 Task: In the  document Eiffeltower.doc, select heading and apply ' Italics'  Using "replace feature", replace:  'visitors to tourists'
Action: Mouse moved to (127, 166)
Screenshot: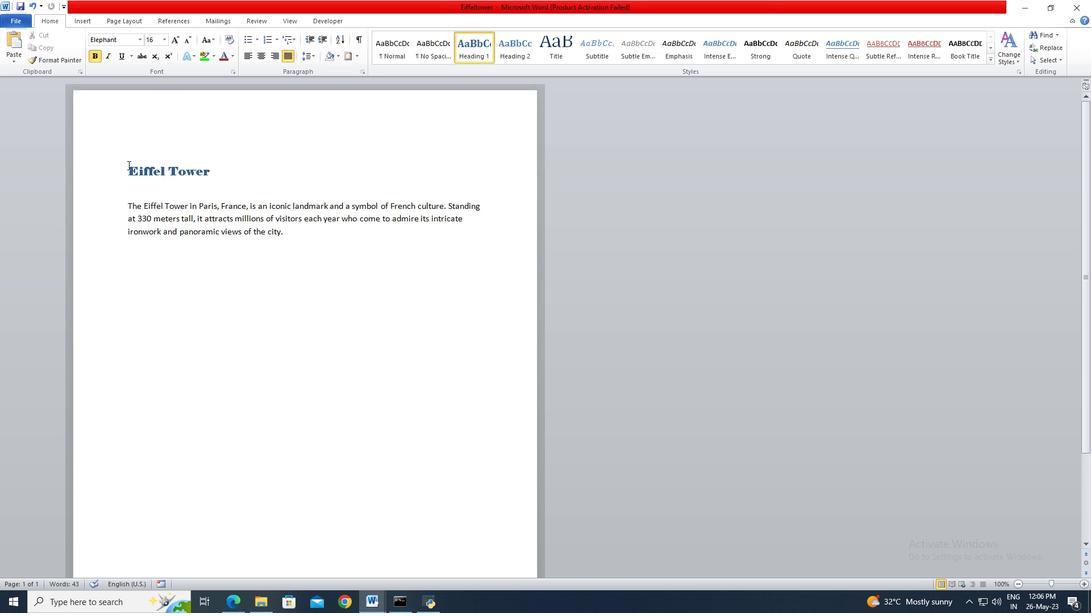
Action: Mouse pressed left at (127, 166)
Screenshot: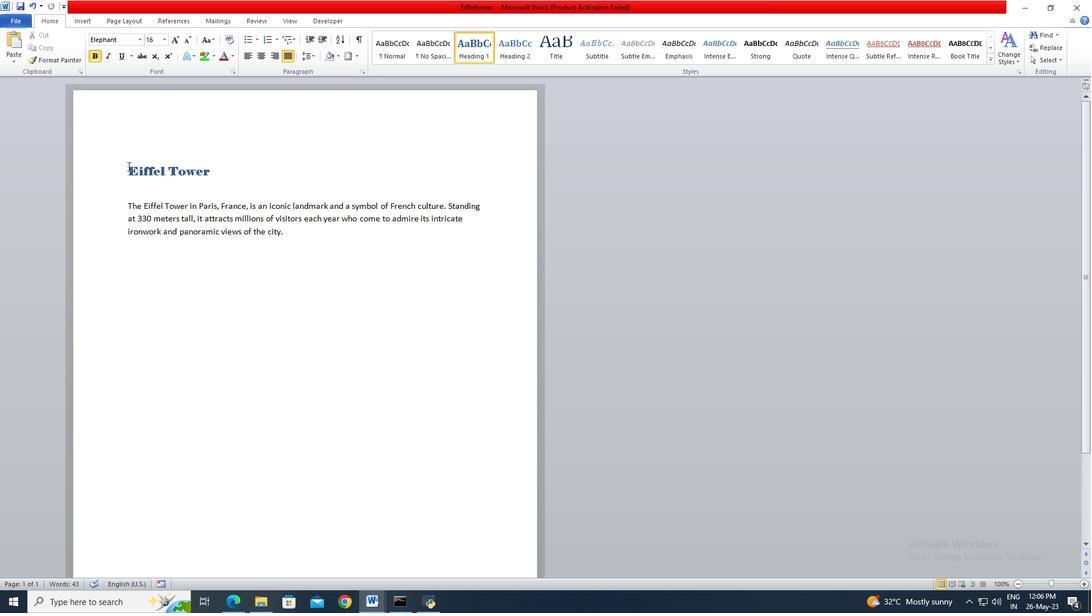 
Action: Mouse moved to (246, 169)
Screenshot: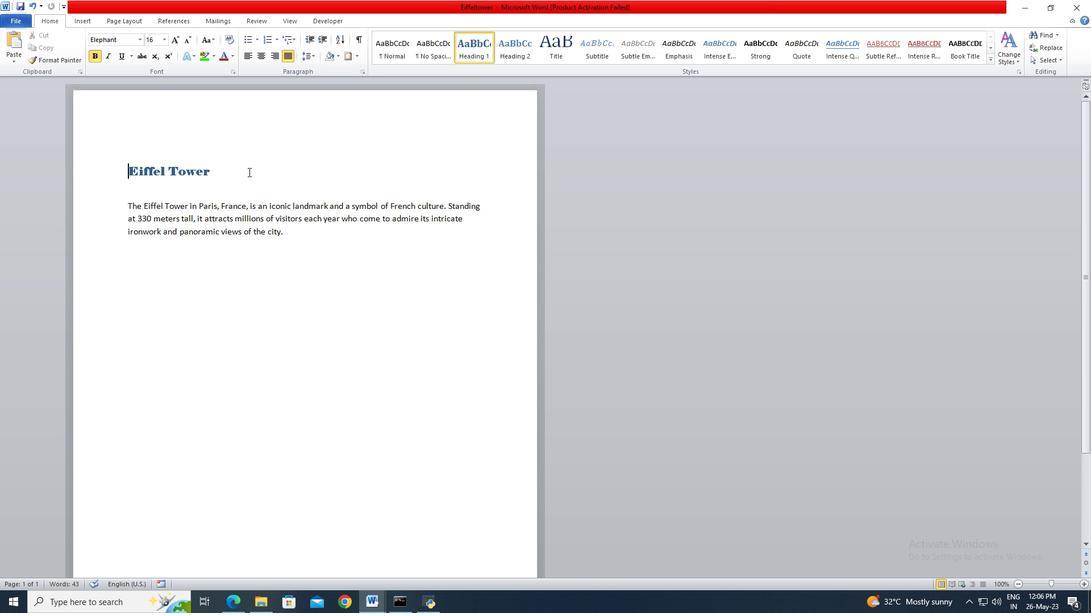 
Action: Key pressed <Key.shift><Key.shift><Key.shift><Key.shift>
Screenshot: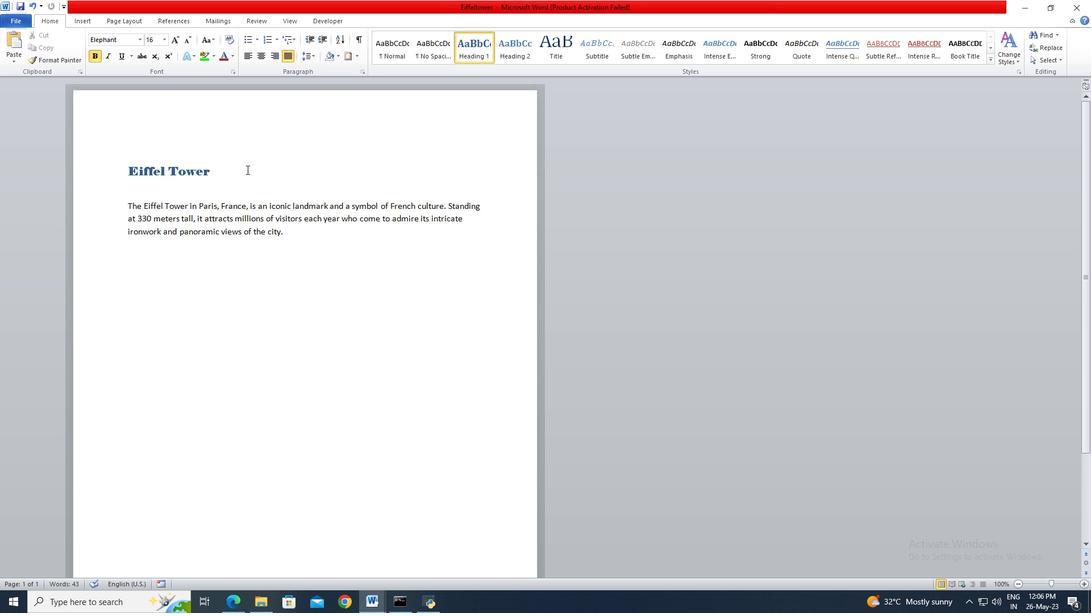 
Action: Mouse pressed left at (246, 169)
Screenshot: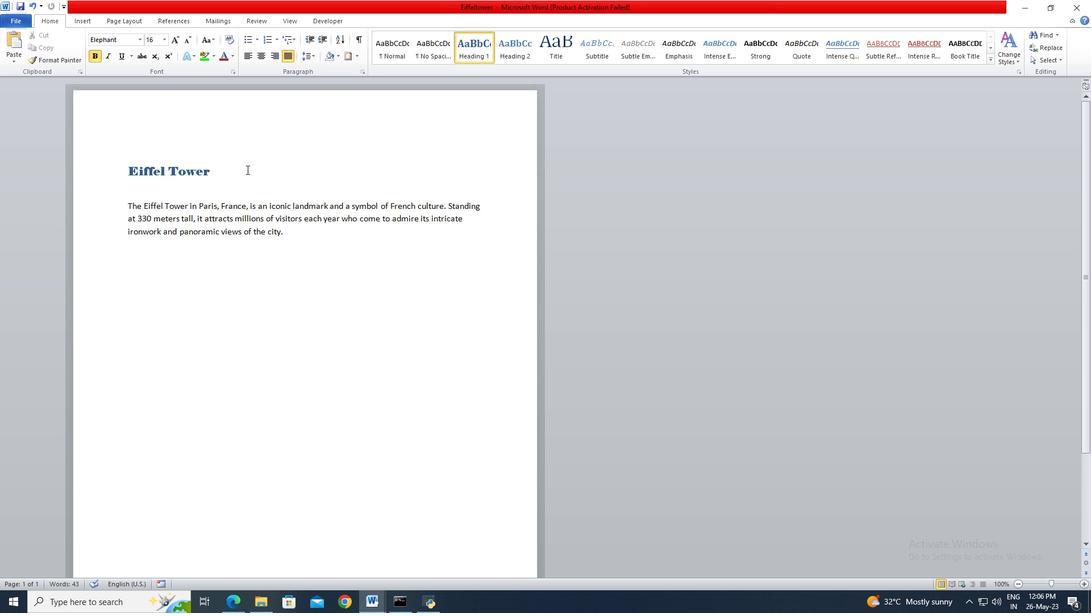 
Action: Key pressed <Key.shift><Key.shift><Key.shift><Key.shift><Key.shift><Key.shift><Key.shift>
Screenshot: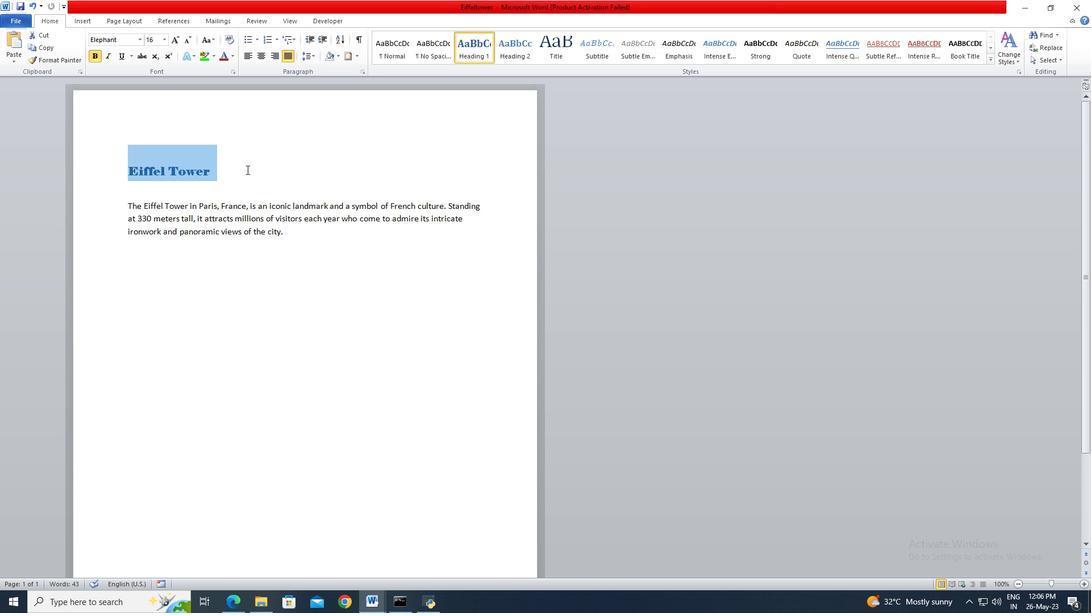 
Action: Mouse moved to (108, 60)
Screenshot: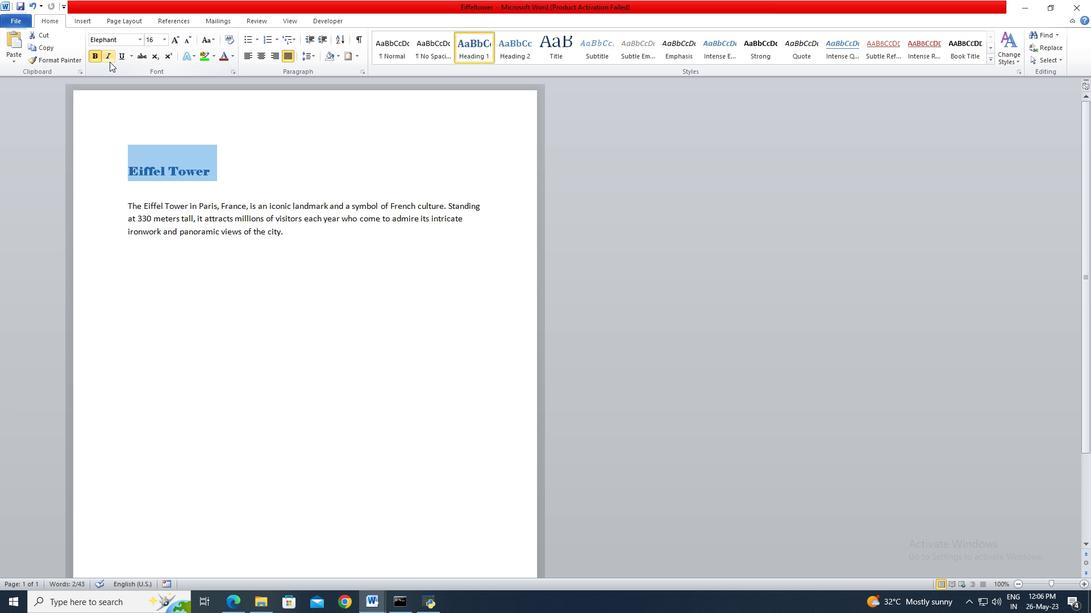 
Action: Mouse pressed left at (108, 60)
Screenshot: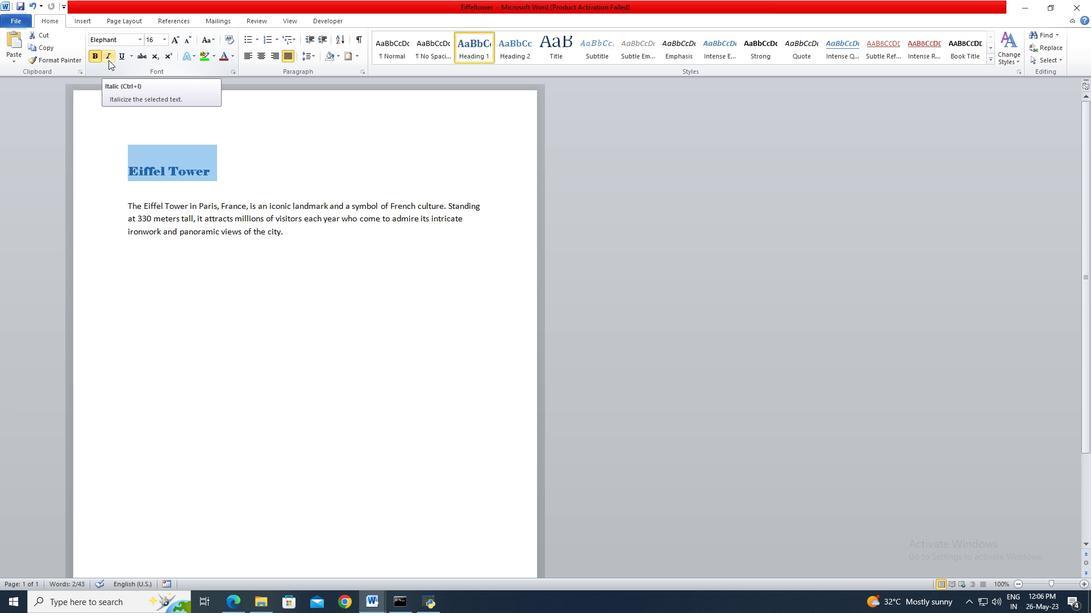 
Action: Mouse moved to (239, 169)
Screenshot: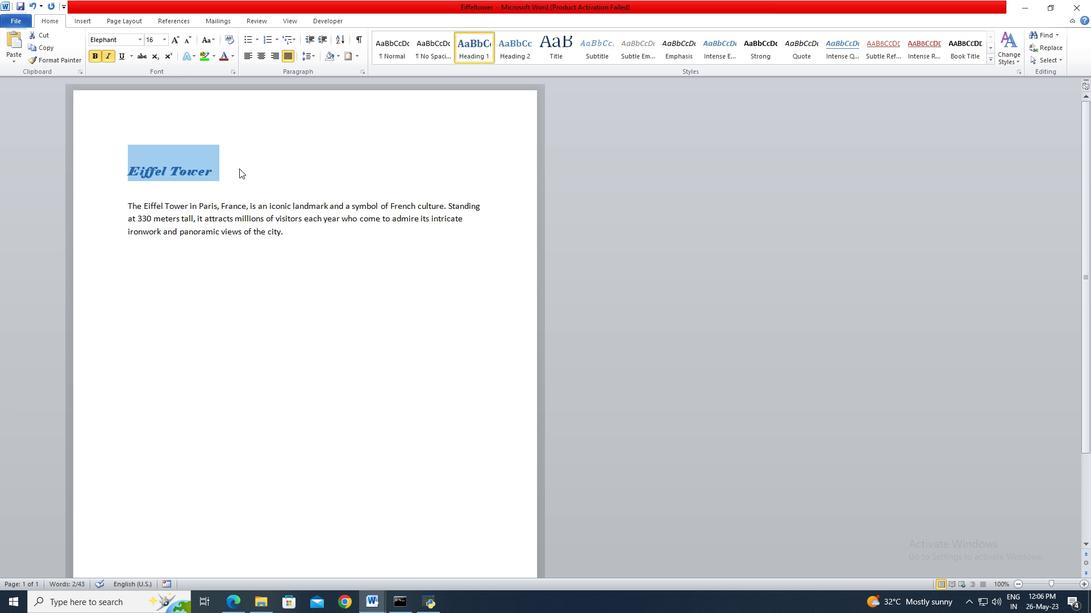 
Action: Mouse pressed left at (239, 169)
Screenshot: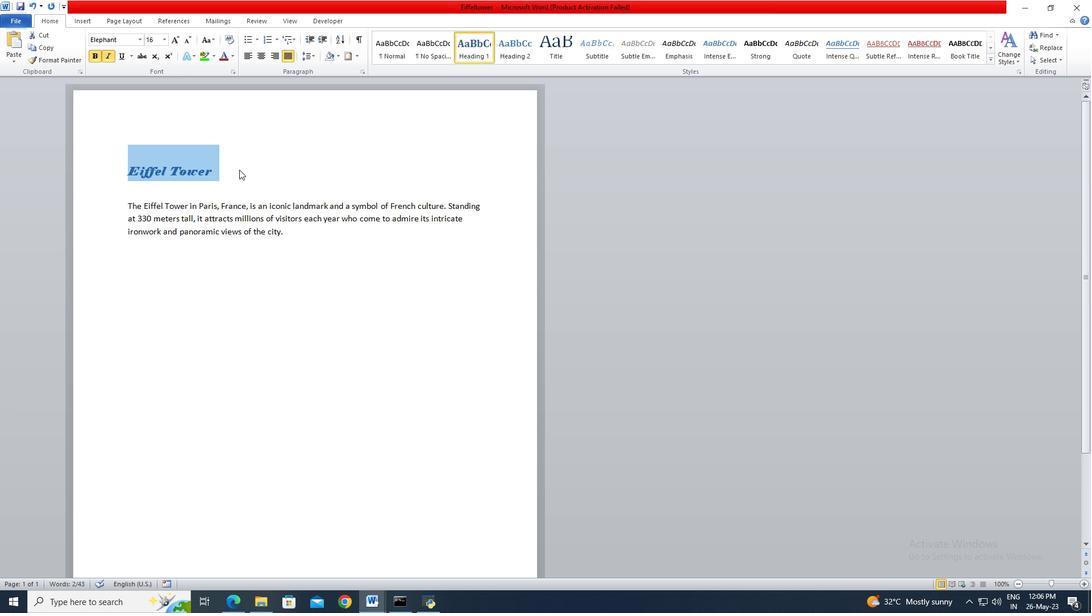 
Action: Mouse moved to (1039, 50)
Screenshot: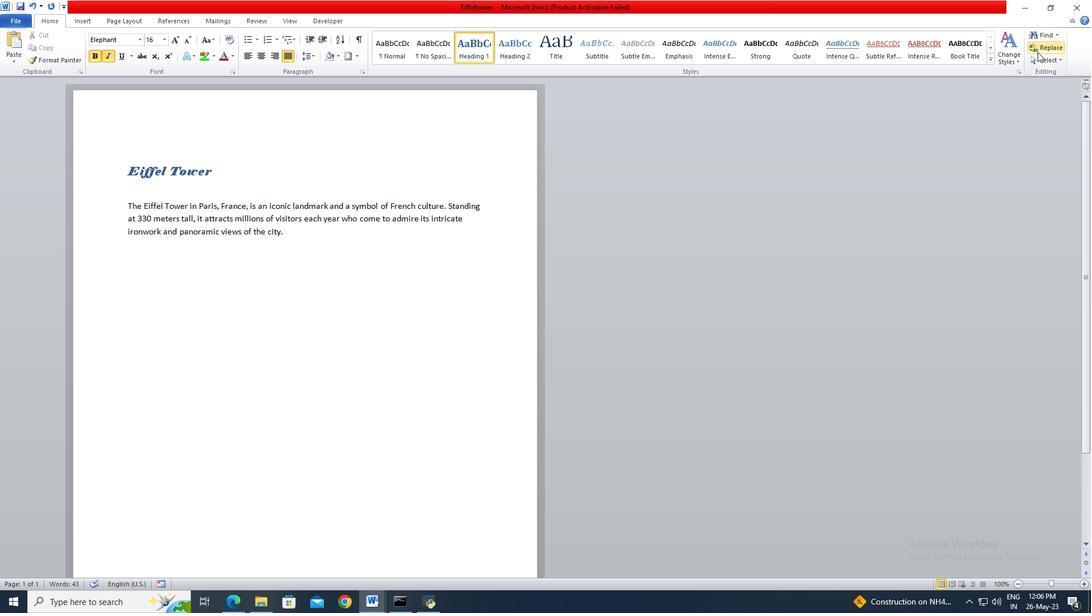 
Action: Mouse pressed left at (1039, 50)
Screenshot: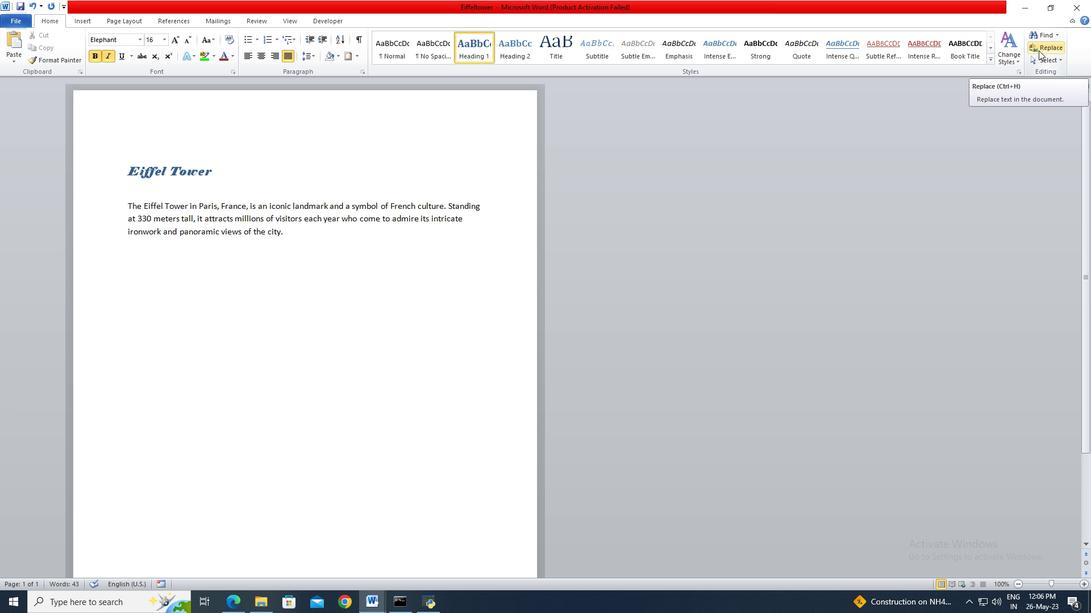 
Action: Mouse moved to (878, 108)
Screenshot: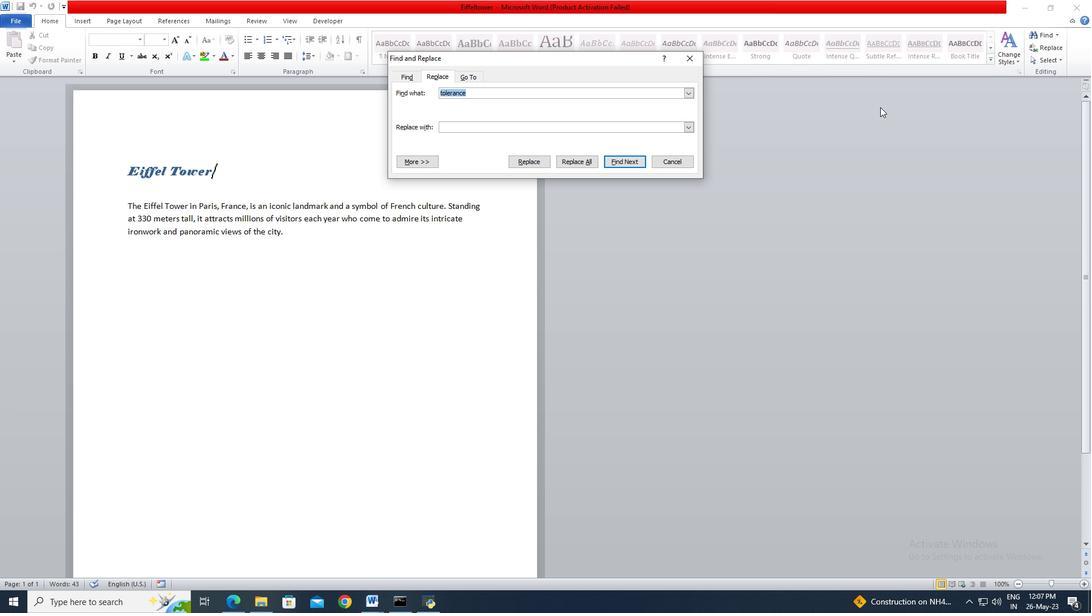 
Action: Key pressed visitors<Key.tab>tourists
Screenshot: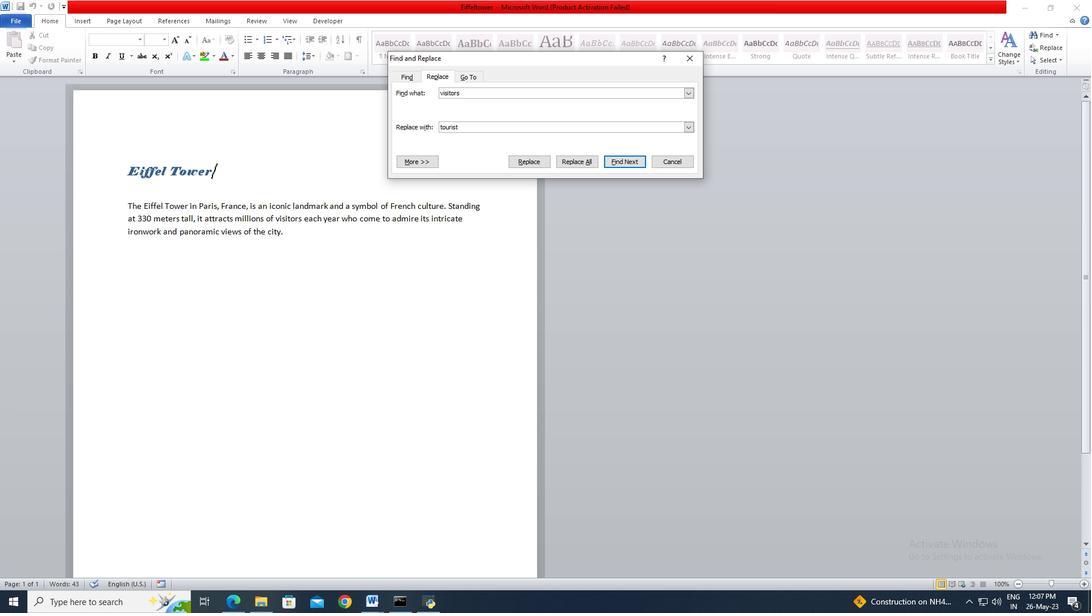 
Action: Mouse moved to (536, 163)
Screenshot: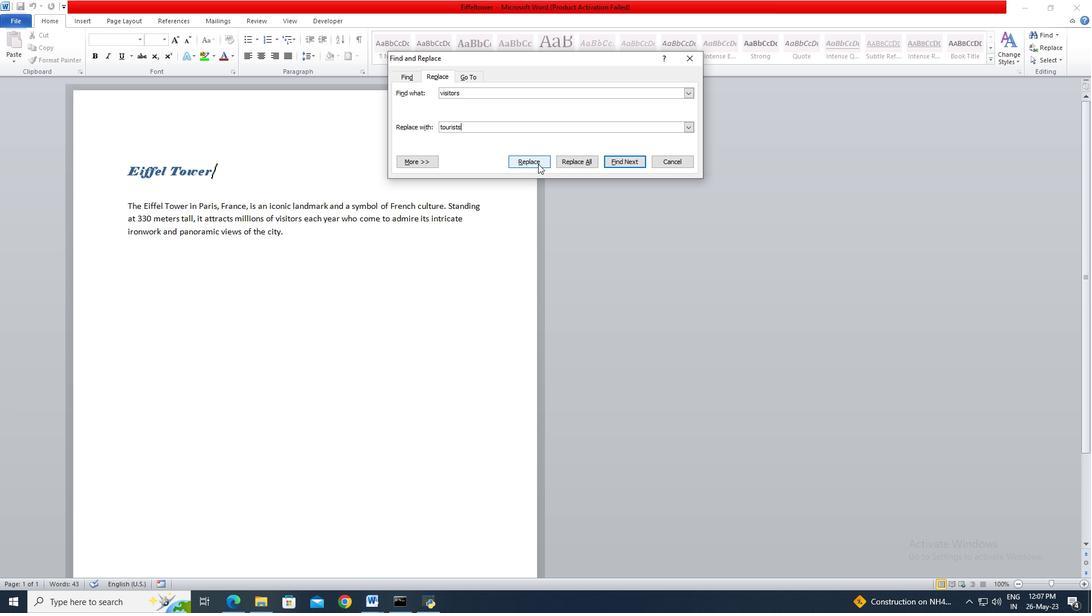 
Action: Mouse pressed left at (536, 163)
Screenshot: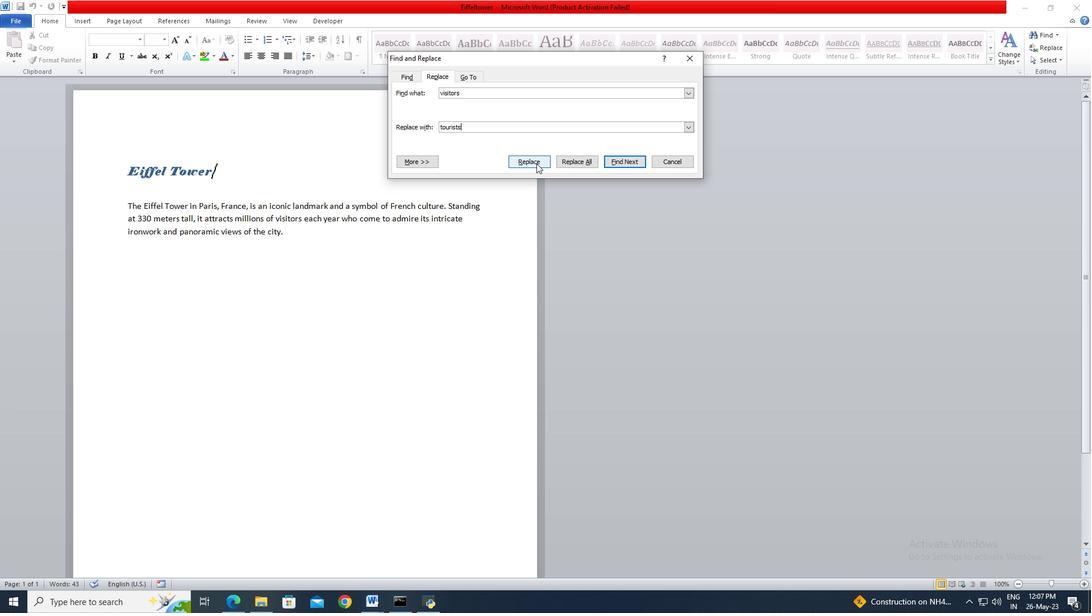
Action: Mouse pressed left at (536, 163)
Screenshot: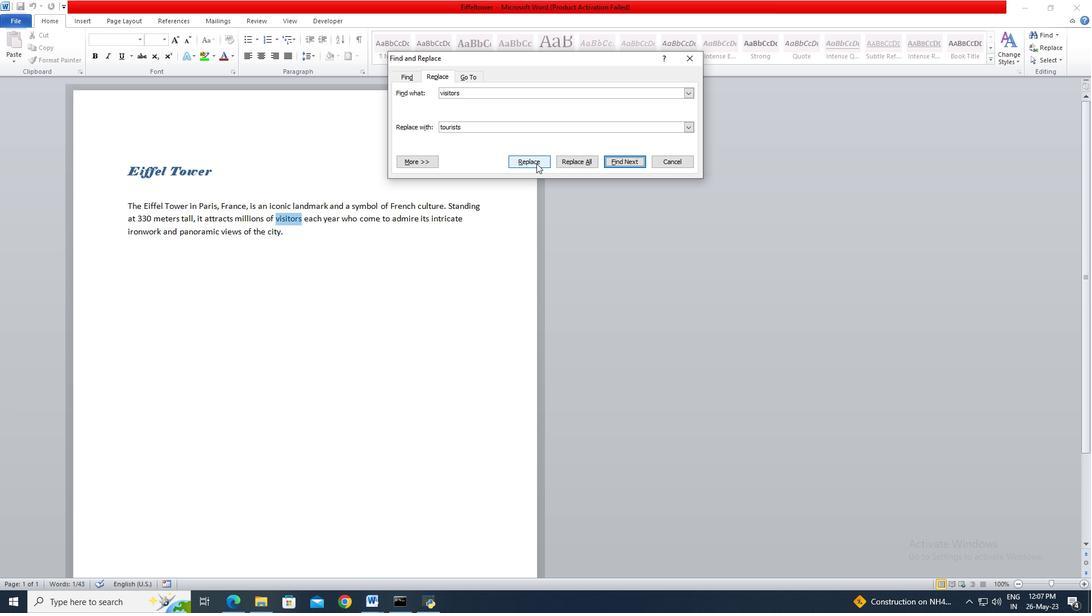 
Action: Mouse moved to (525, 331)
Screenshot: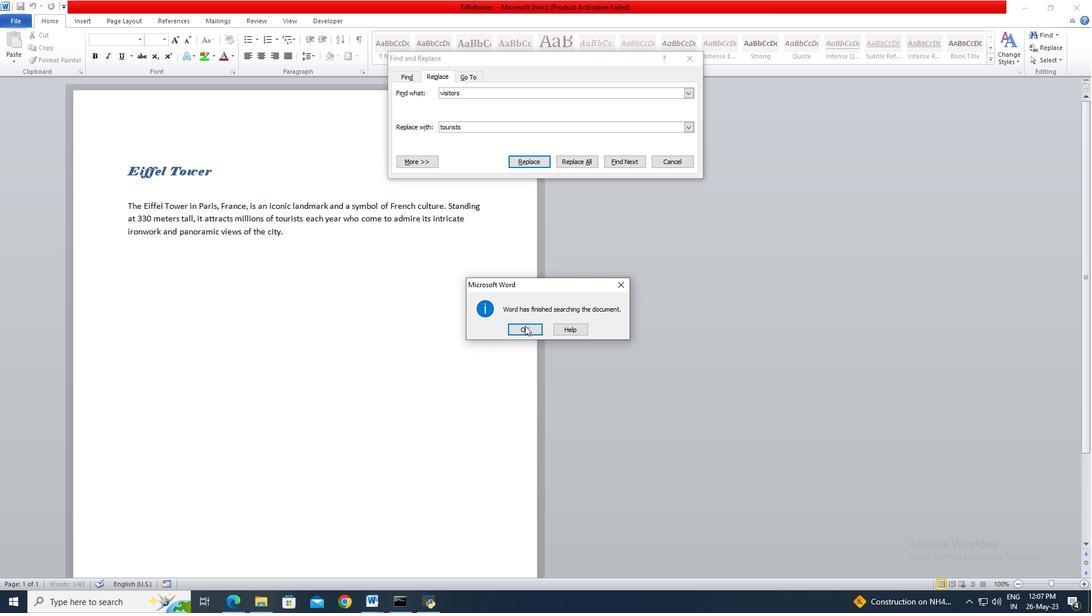 
Action: Mouse pressed left at (525, 331)
Screenshot: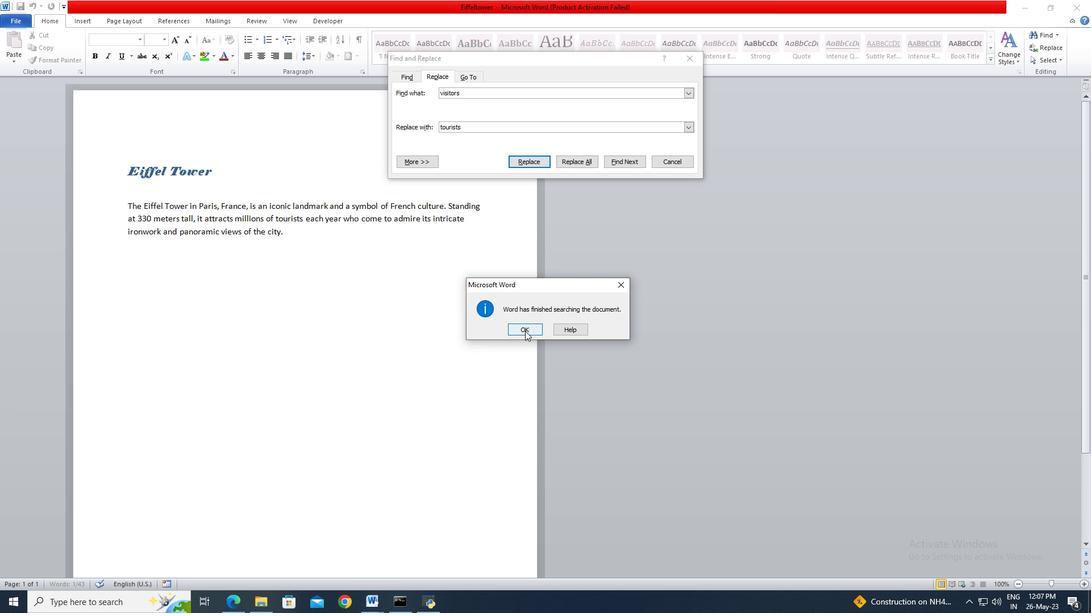 
Action: Mouse moved to (661, 160)
Screenshot: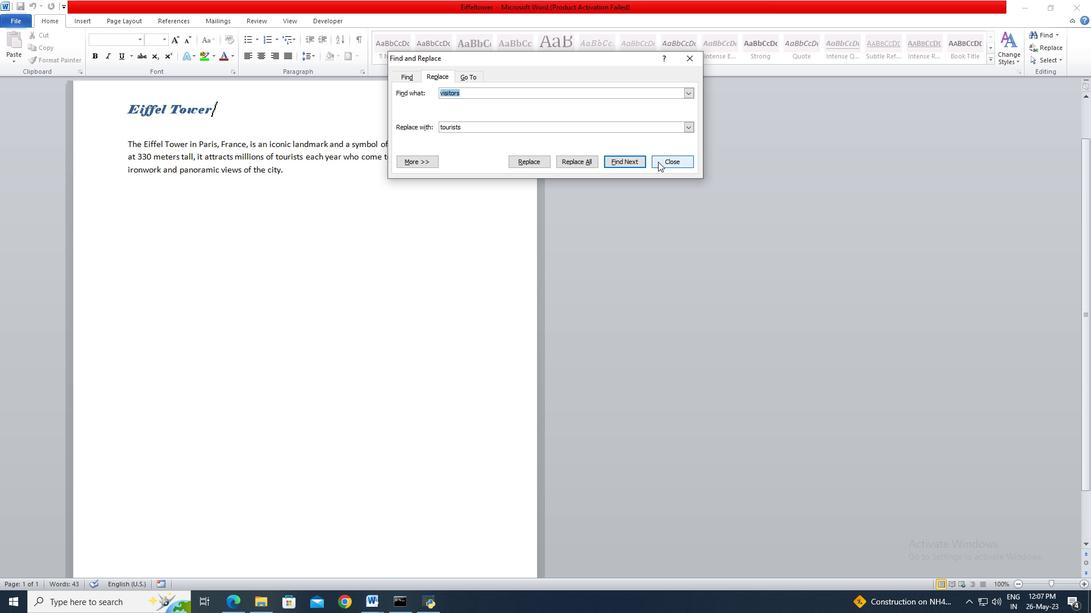 
Action: Mouse pressed left at (661, 160)
Screenshot: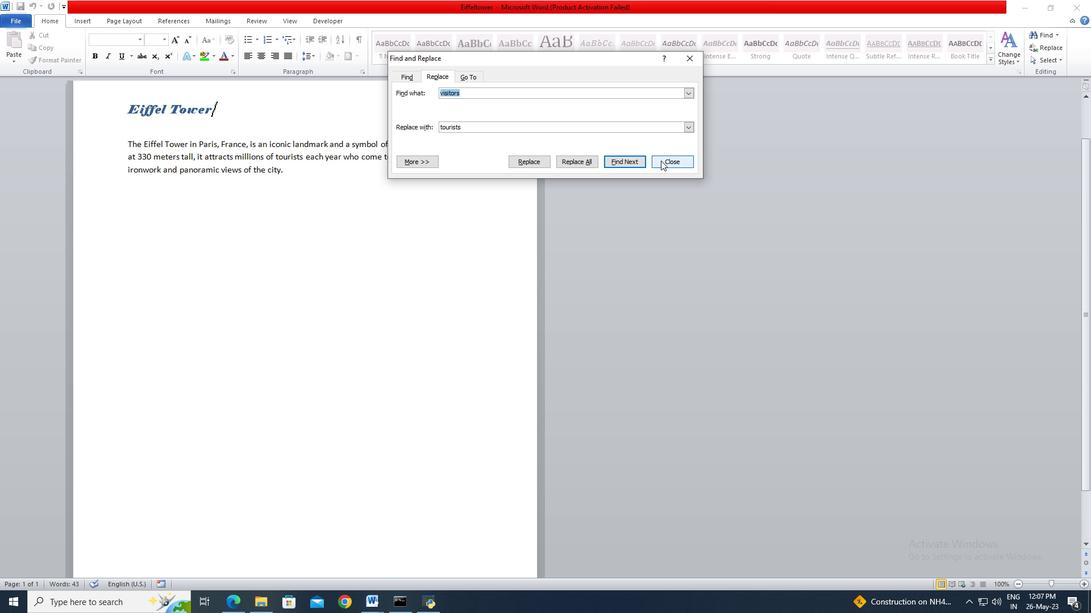 
Action: Mouse moved to (470, 176)
Screenshot: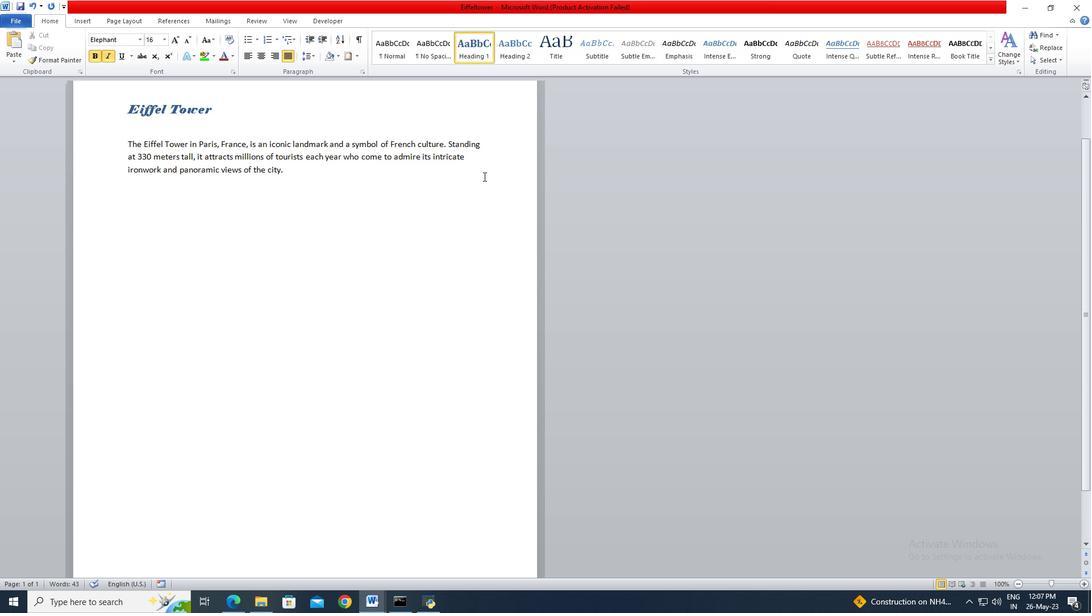 
Action: Mouse pressed left at (470, 176)
Screenshot: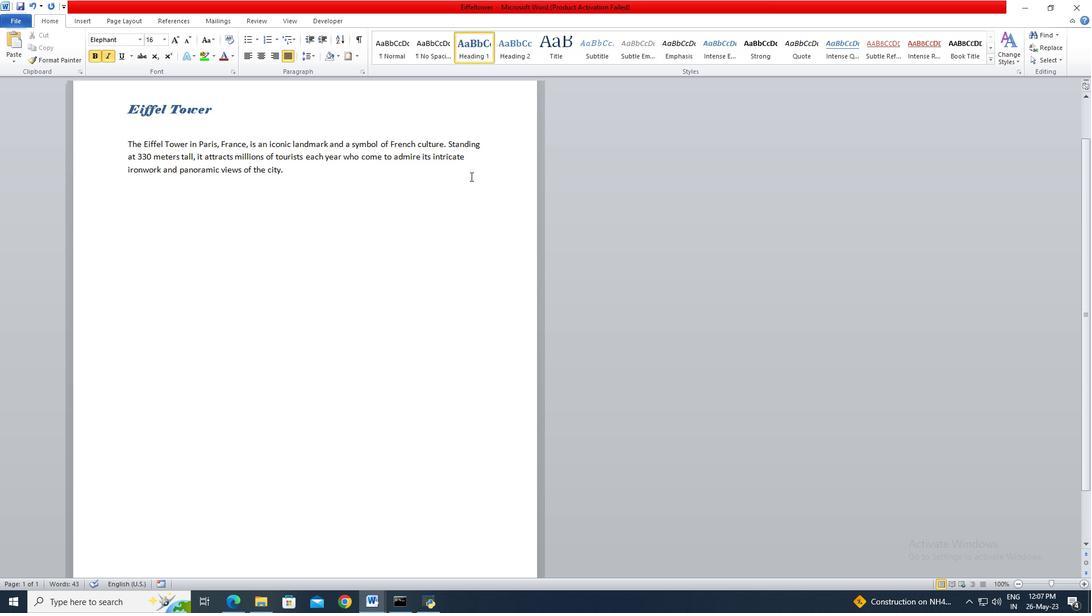 
